 Task: Create Card User Acceptance Testing in Board Bug Tracking to Workspace Customer Relationship Management. Create Card Webinar Planning in Board Newsletter Best Practices to Workspace Customer Relationship Management. Create Card Marketing Plan Review in Board Product Beta Testing to Workspace Customer Relationship Management
Action: Mouse moved to (66, 246)
Screenshot: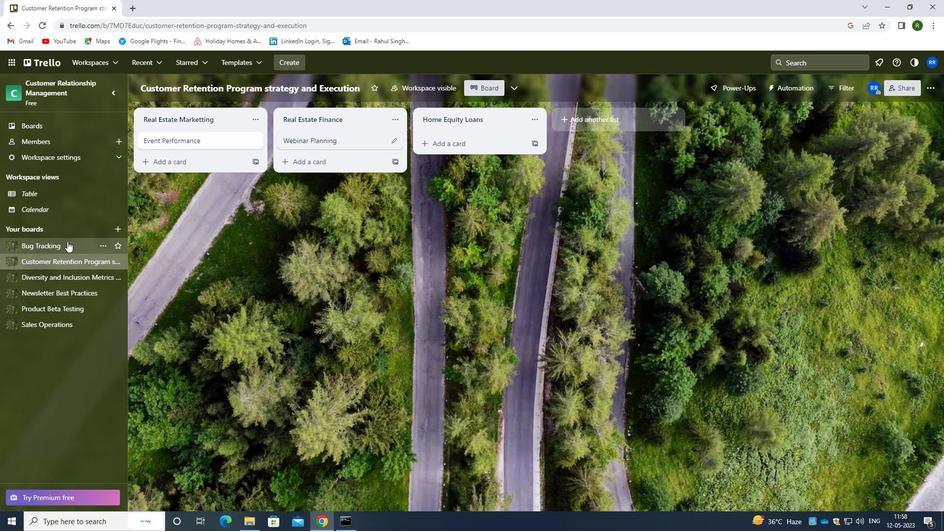 
Action: Mouse pressed left at (66, 246)
Screenshot: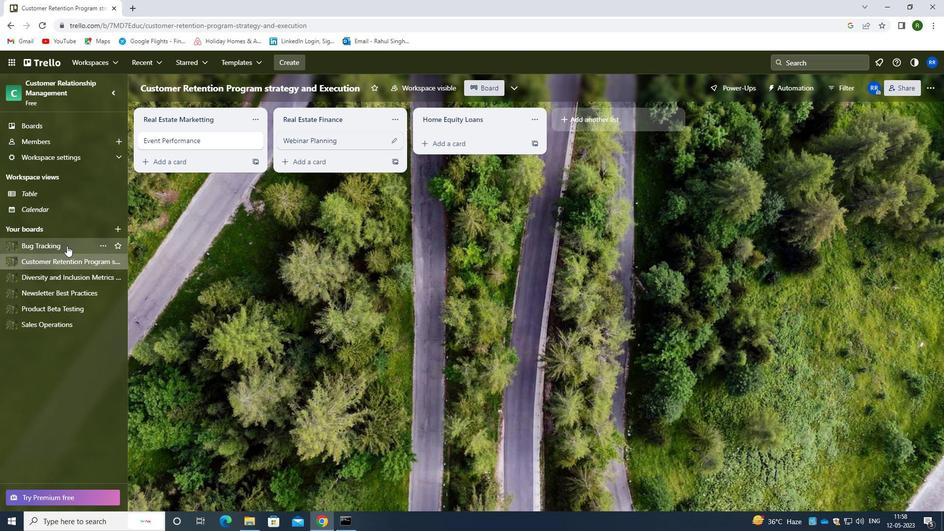 
Action: Mouse moved to (452, 143)
Screenshot: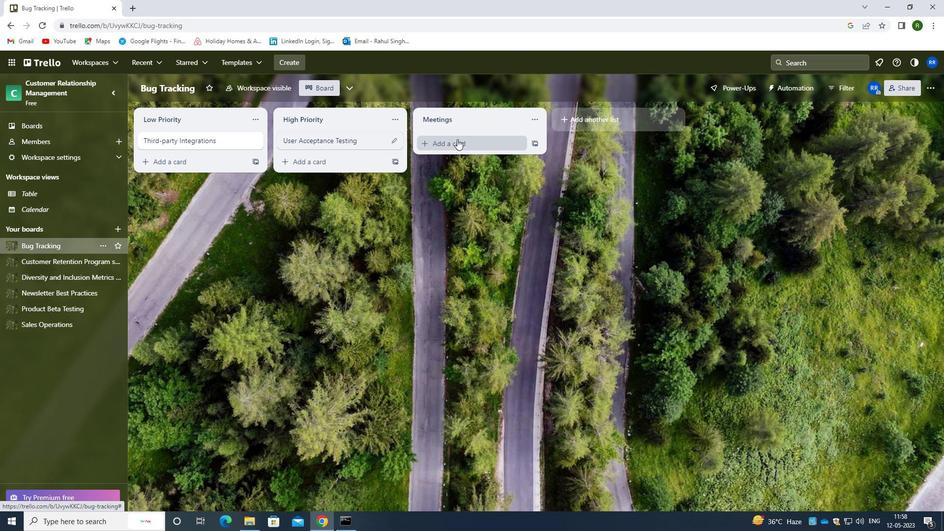 
Action: Mouse pressed left at (452, 143)
Screenshot: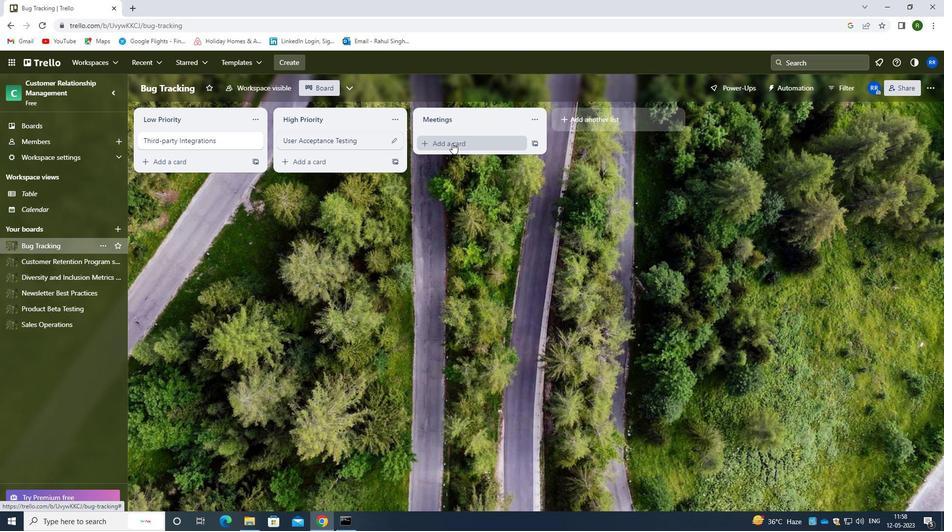 
Action: Mouse moved to (397, 104)
Screenshot: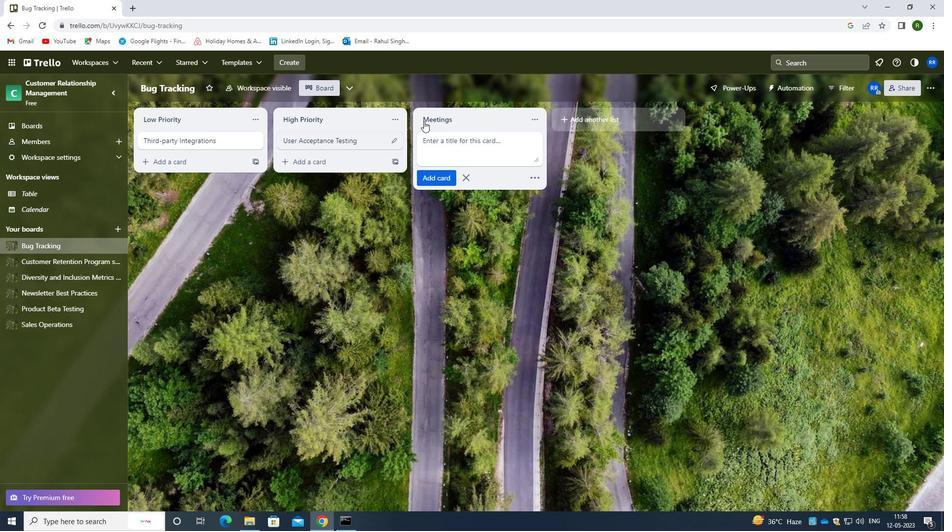 
Action: Key pressed <Key.caps_lock>u<Key.caps_lock>ser<Key.space><Key.caps_lock>a<Key.caps_lock>cceptance
Screenshot: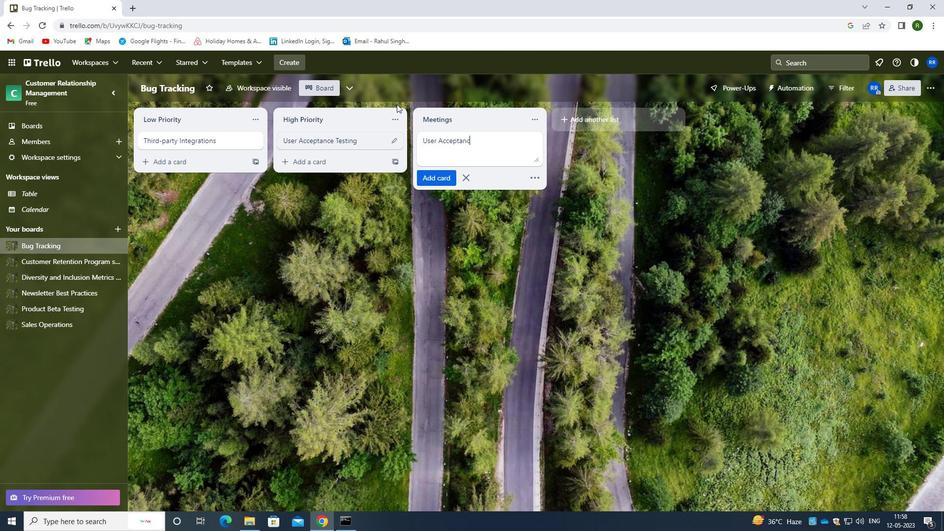 
Action: Mouse moved to (427, 173)
Screenshot: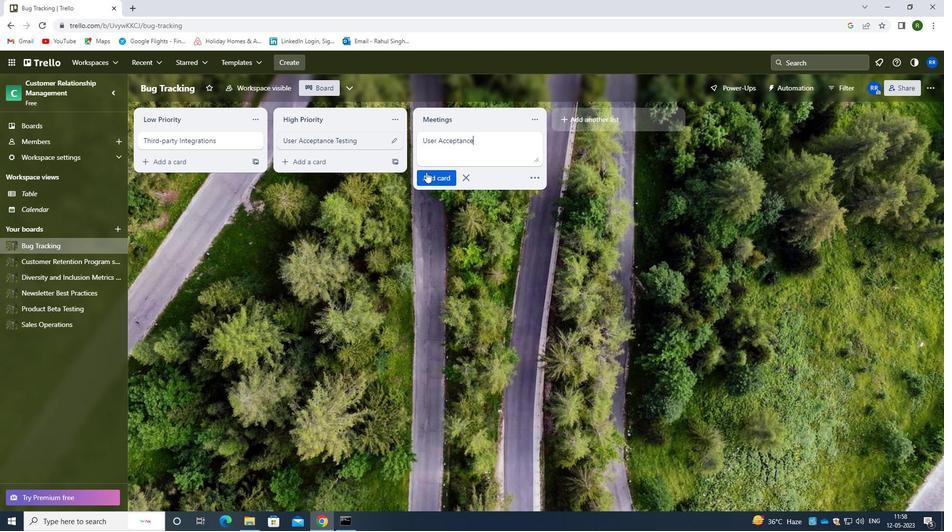 
Action: Mouse pressed left at (427, 173)
Screenshot: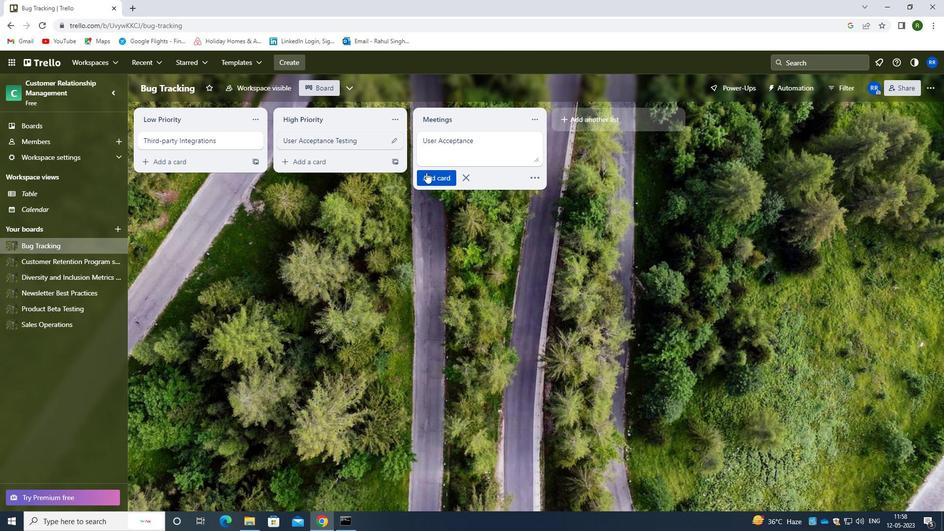
Action: Mouse moved to (43, 287)
Screenshot: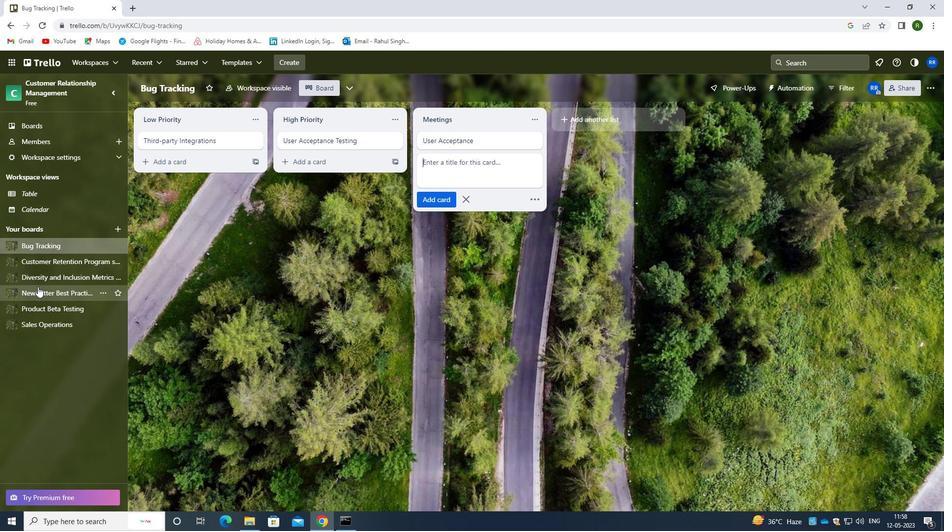 
Action: Mouse pressed left at (43, 287)
Screenshot: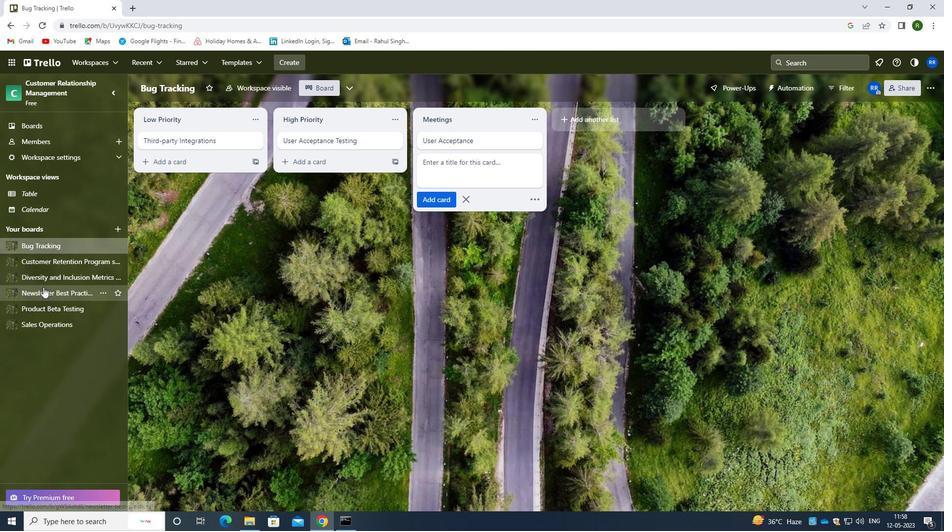 
Action: Mouse moved to (448, 146)
Screenshot: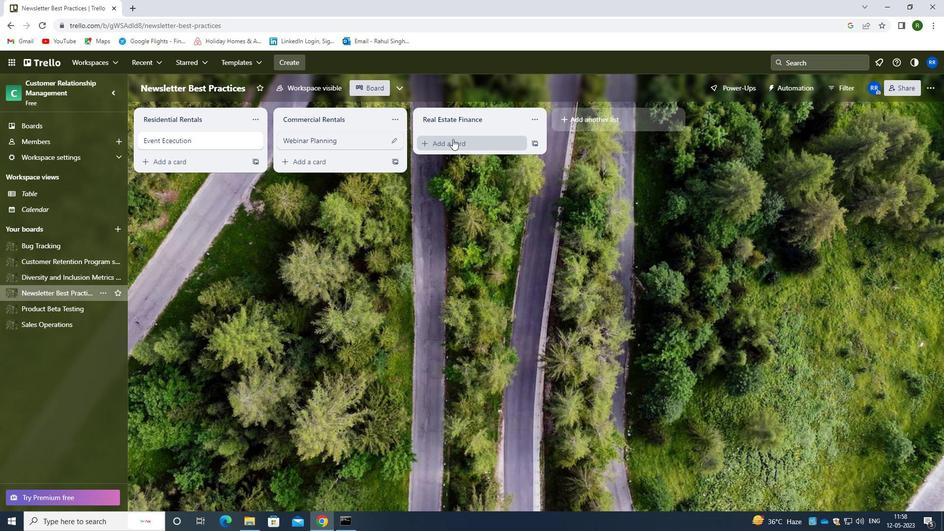 
Action: Mouse pressed left at (448, 146)
Screenshot: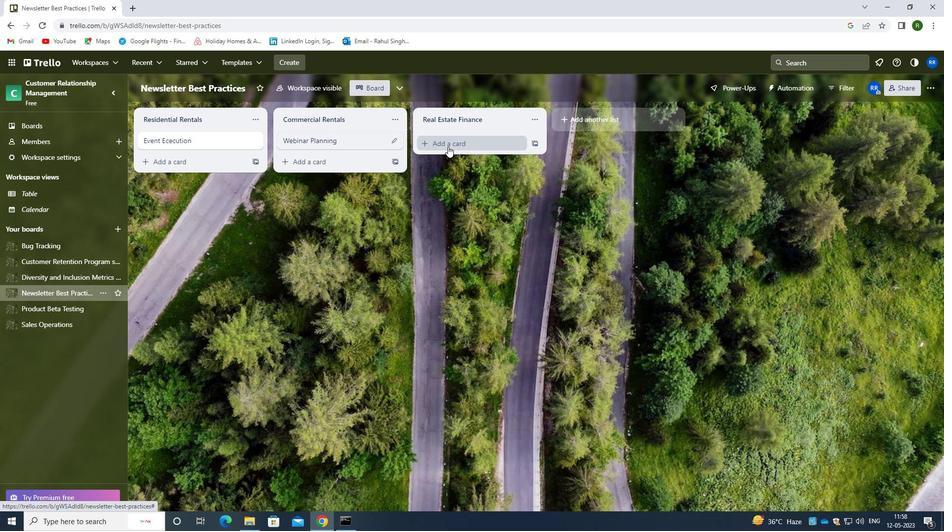 
Action: Mouse moved to (441, 149)
Screenshot: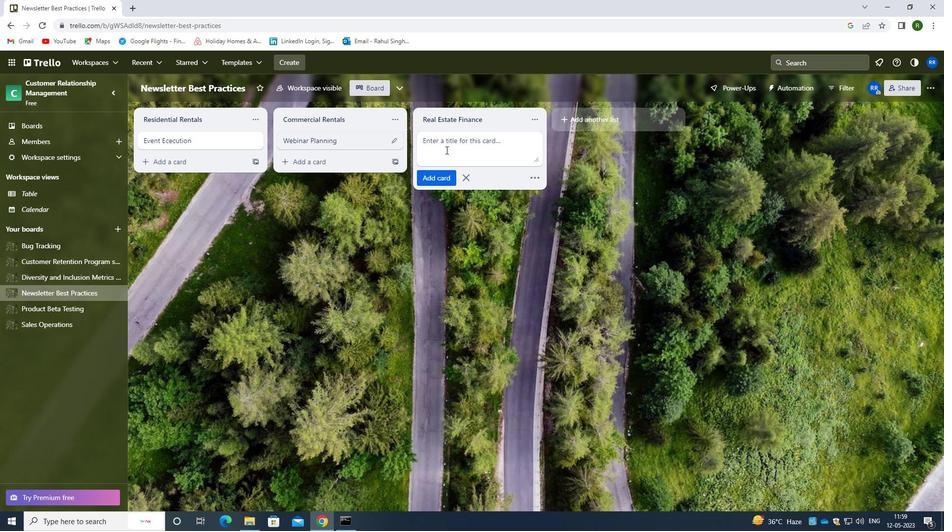 
Action: Key pressed <Key.shift>WEBINAR<Key.space>
Screenshot: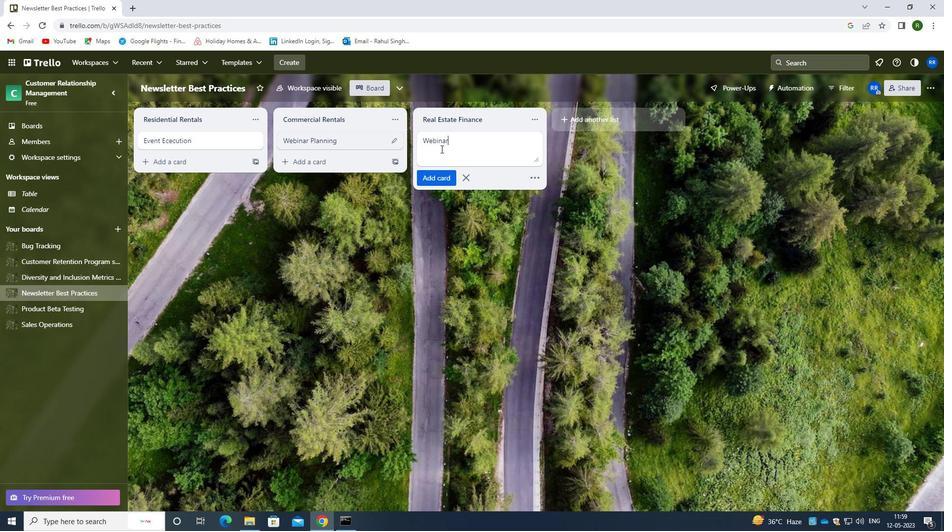 
Action: Mouse moved to (379, 113)
Screenshot: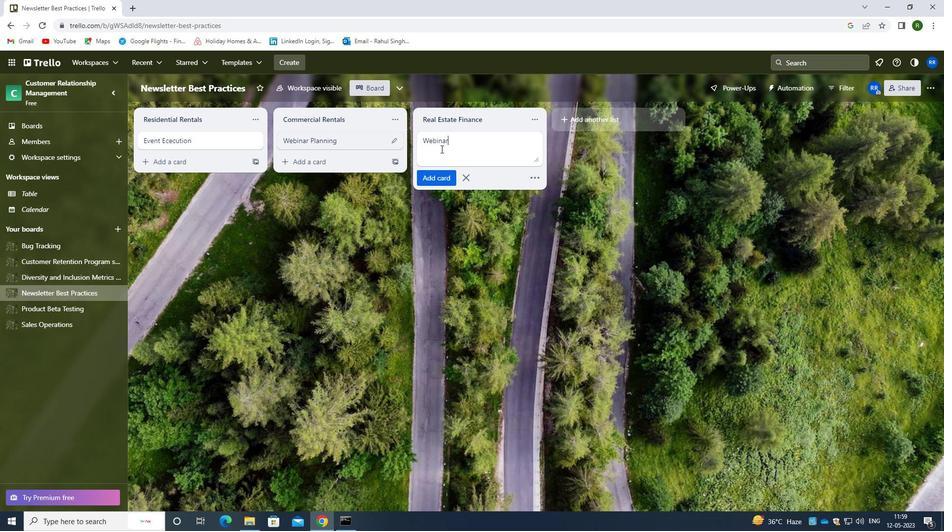 
Action: Key pressed <Key.shift>
Screenshot: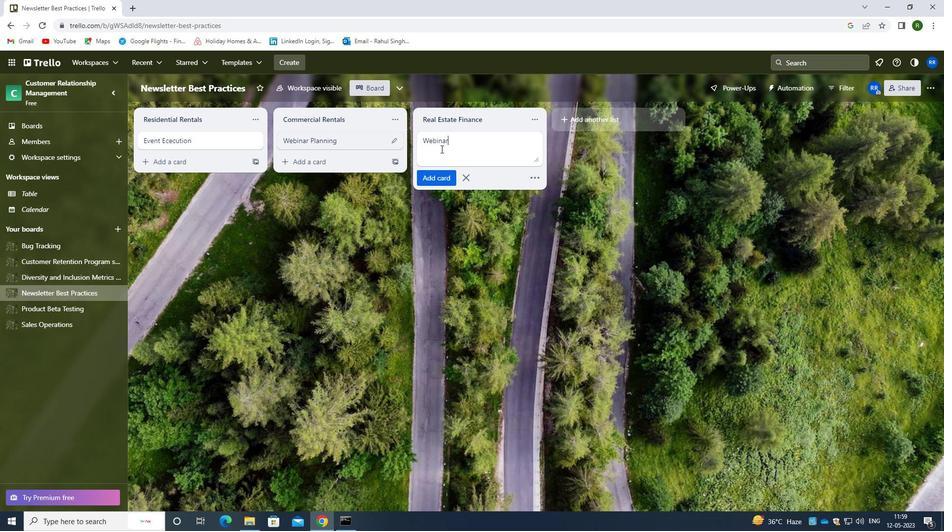 
Action: Mouse moved to (370, 108)
Screenshot: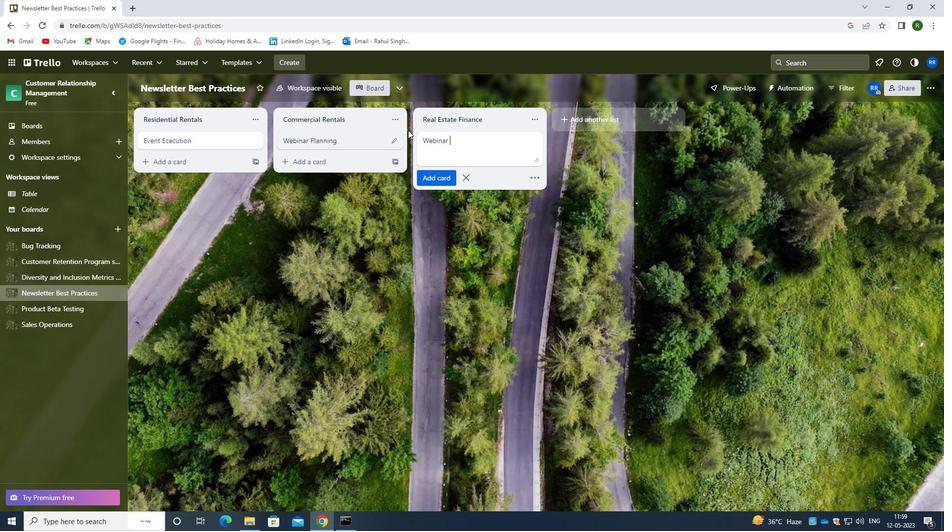 
Action: Key pressed PLANNING
Screenshot: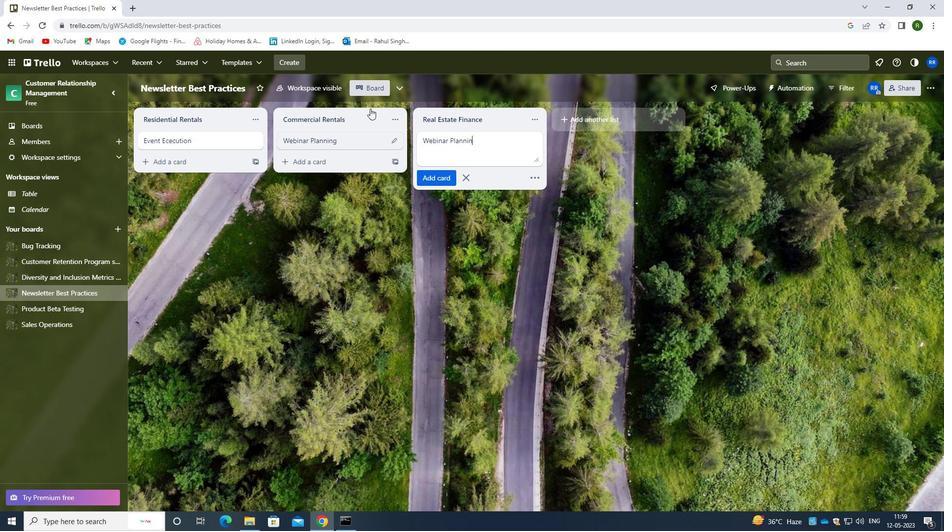 
Action: Mouse moved to (433, 181)
Screenshot: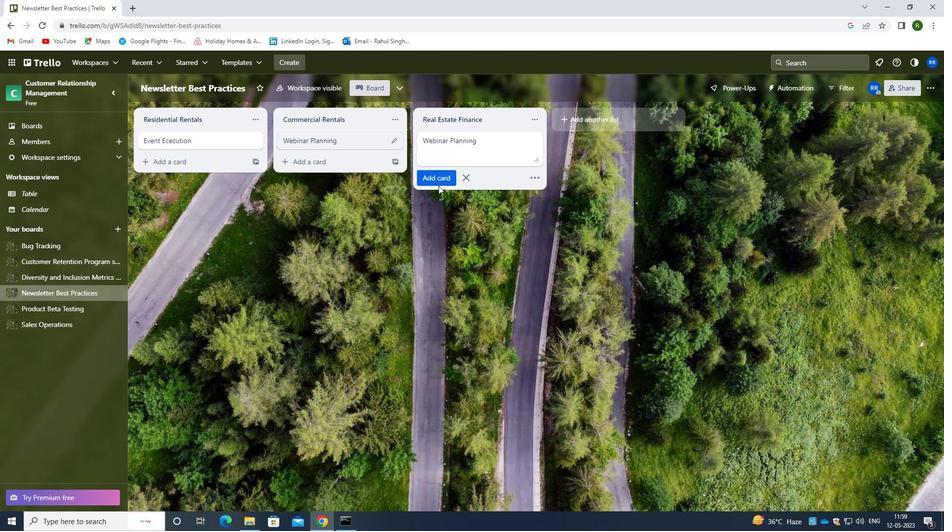 
Action: Mouse pressed left at (433, 181)
Screenshot: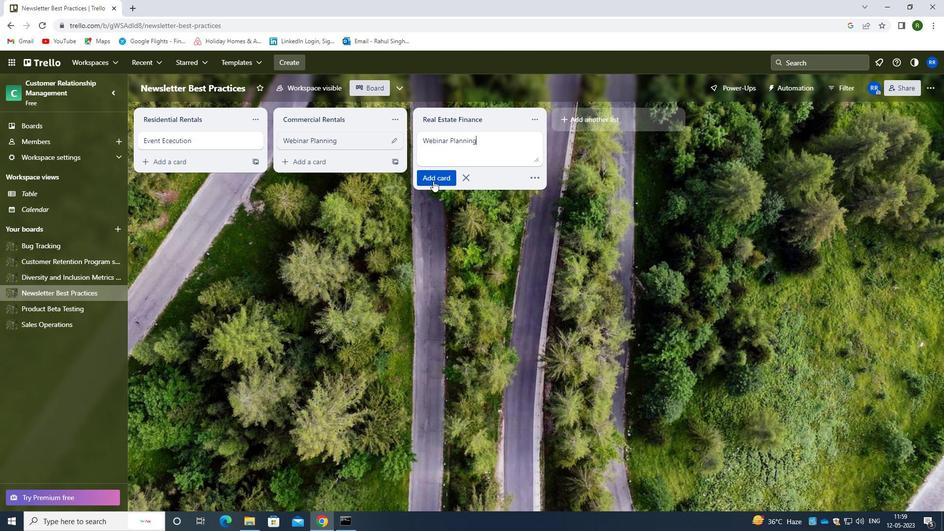 
Action: Mouse moved to (386, 236)
Screenshot: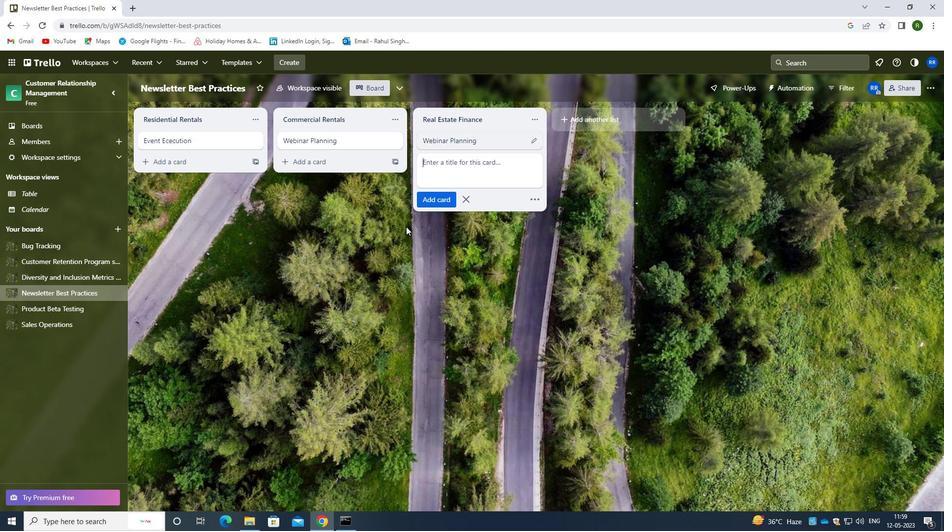 
Action: Mouse pressed left at (386, 236)
Screenshot: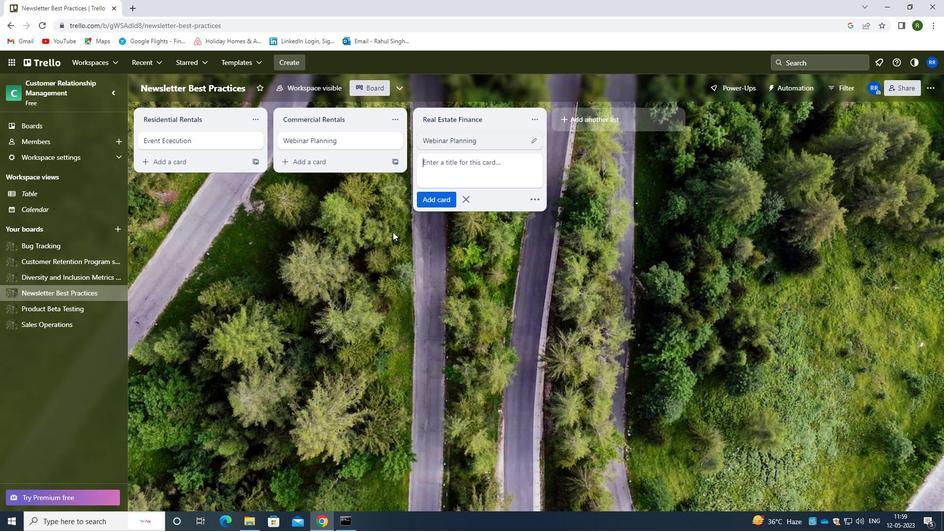 
Action: Mouse moved to (44, 311)
Screenshot: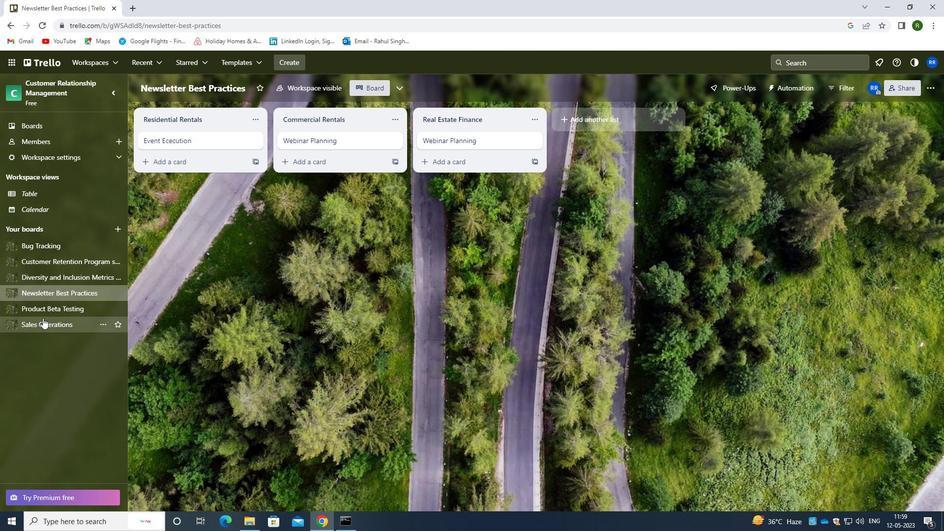 
Action: Mouse pressed left at (44, 311)
Screenshot: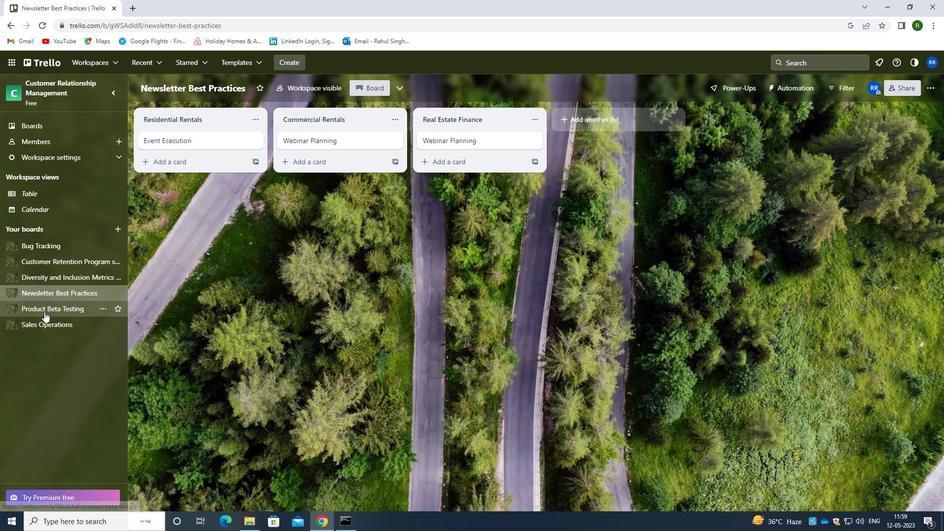 
Action: Mouse moved to (434, 140)
Screenshot: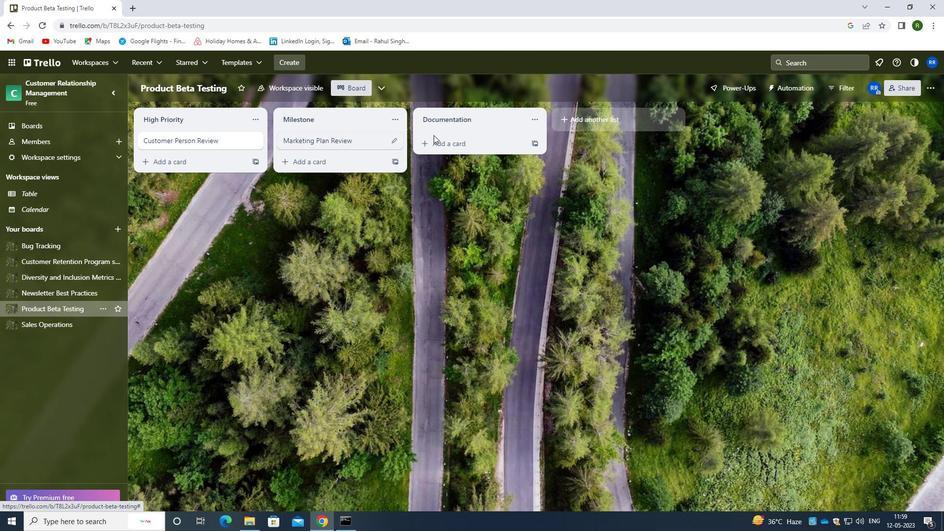 
Action: Mouse pressed left at (434, 140)
Screenshot: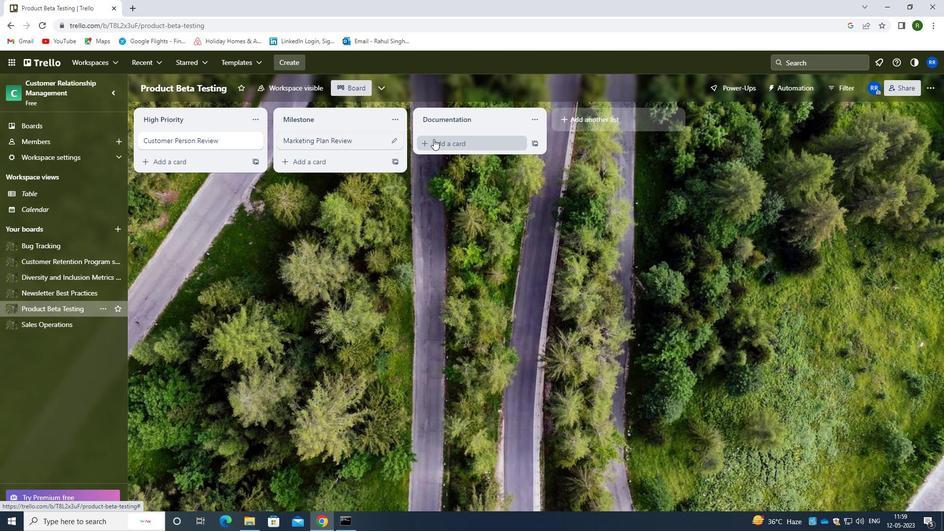 
Action: Mouse moved to (457, 151)
Screenshot: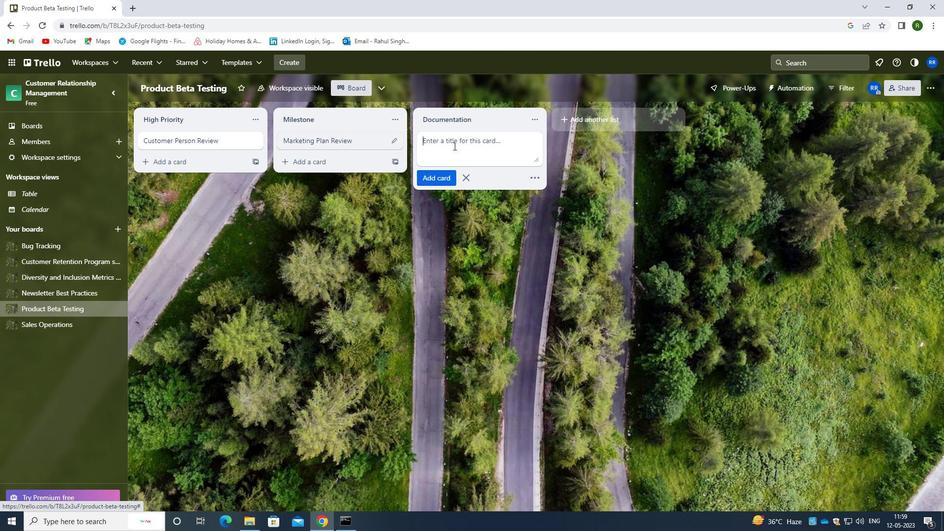 
Action: Mouse pressed left at (457, 151)
Screenshot: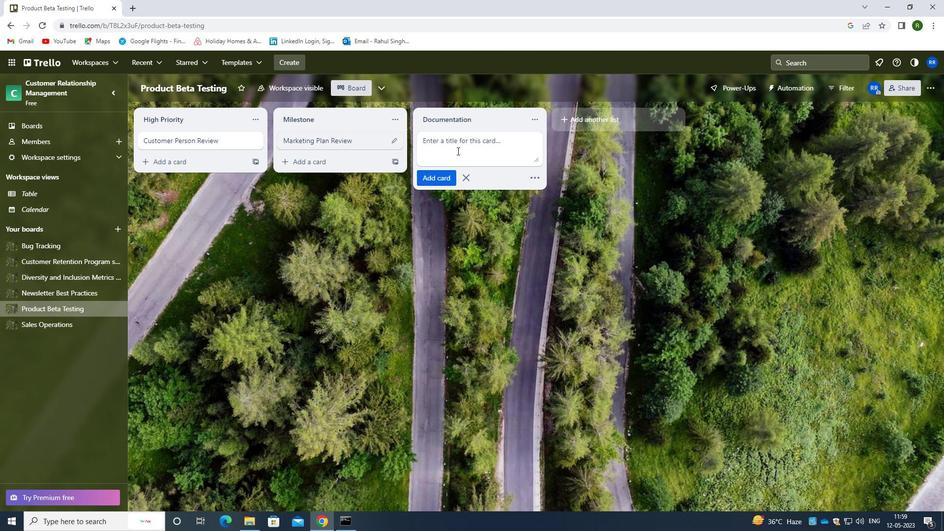 
Action: Mouse moved to (336, 92)
Screenshot: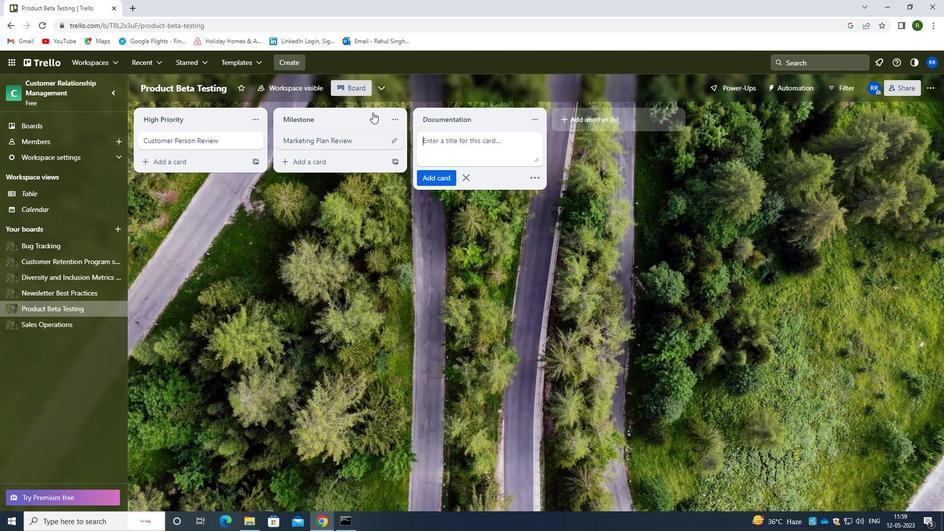 
Action: Key pressed <Key.shift><Key.shift><Key.shift><Key.shift><Key.shift><Key.shift><Key.shift><Key.shift><Key.shift><Key.shift><Key.shift><Key.shift><Key.shift><Key.shift><Key.shift>MARKETING<Key.space><Key.shift>PLAN<Key.space><Key.shift>REVIEW
Screenshot: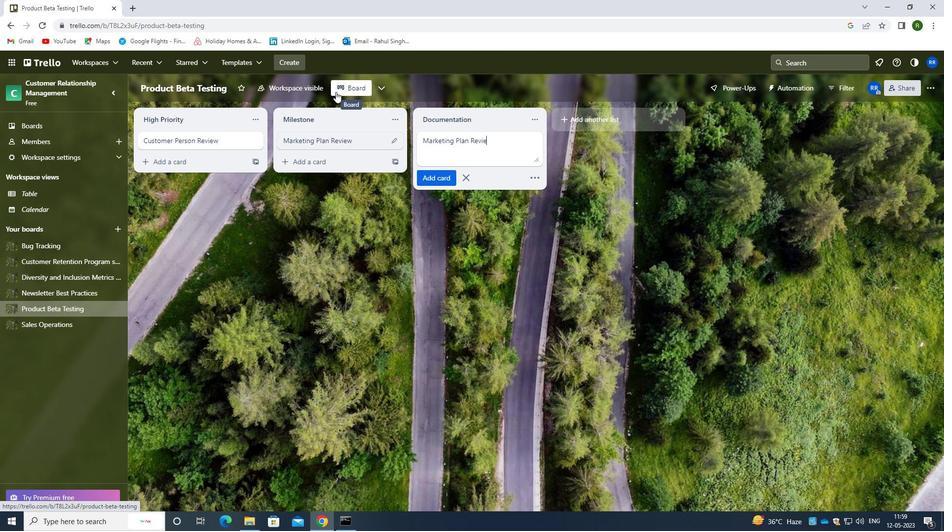 
Action: Mouse moved to (428, 177)
Screenshot: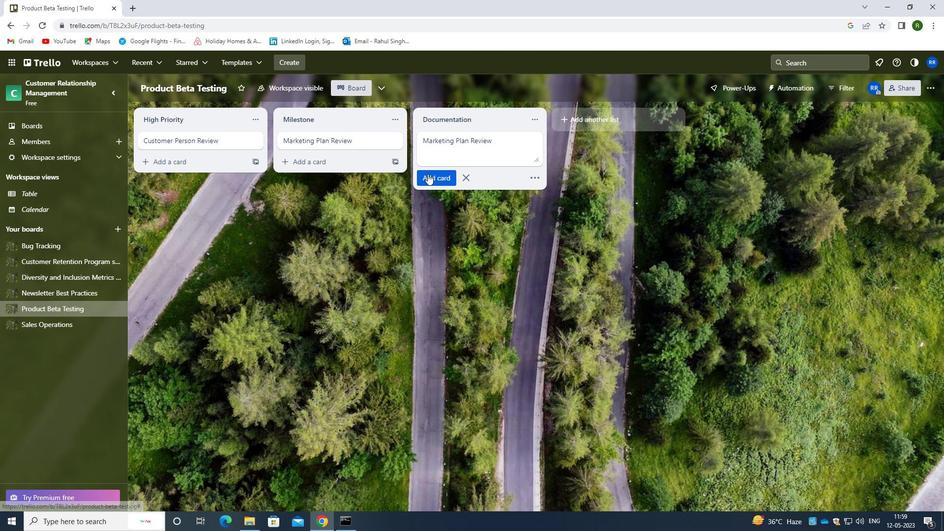 
Action: Mouse pressed left at (428, 177)
Screenshot: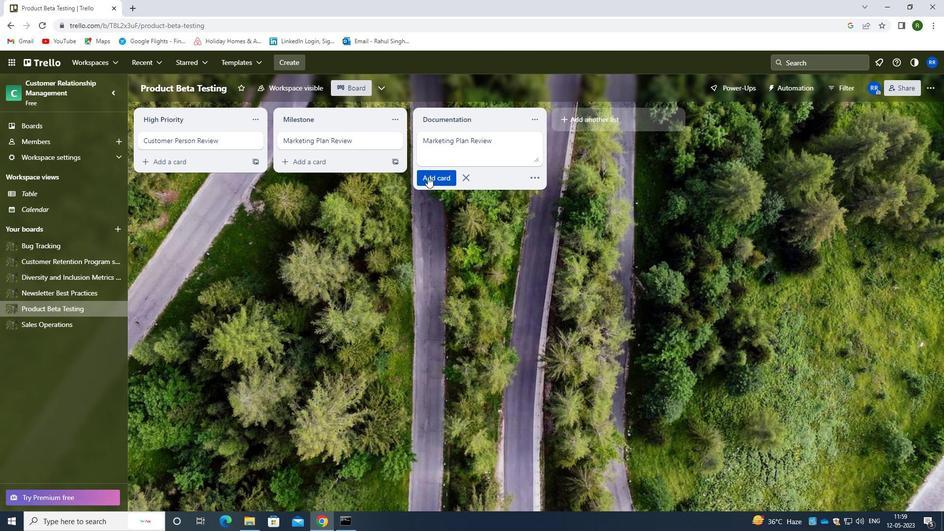 
Action: Mouse moved to (339, 242)
Screenshot: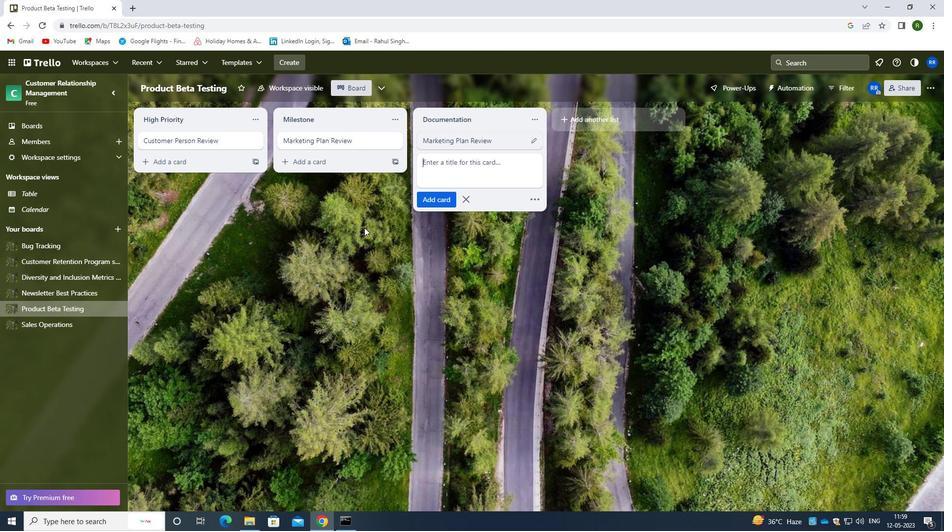 
Action: Mouse pressed left at (339, 242)
Screenshot: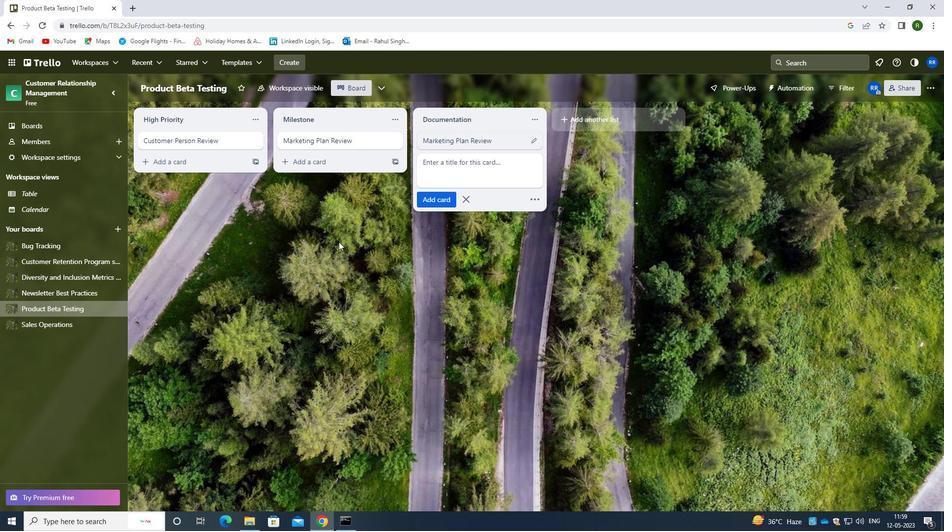 
Action: Mouse moved to (329, 237)
Screenshot: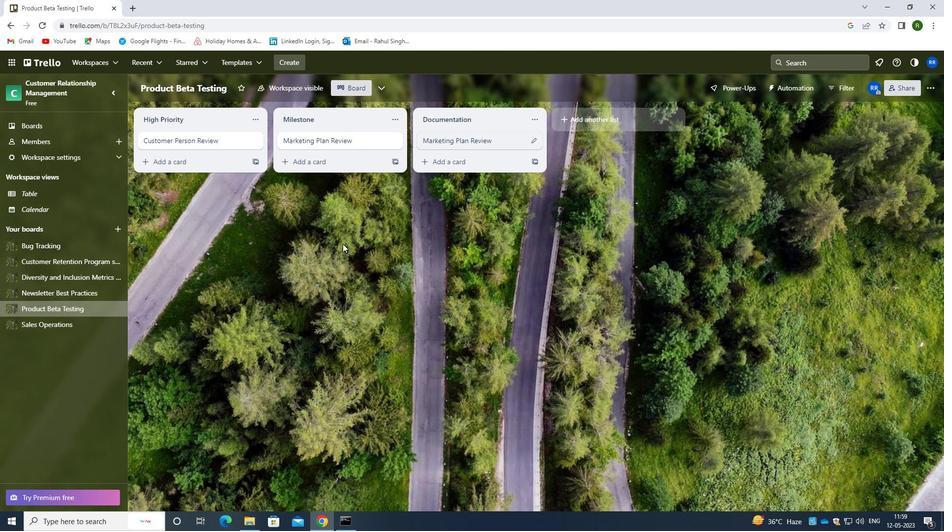 
